 Task: Add publication title "Feedback".
Action: Mouse moved to (738, 70)
Screenshot: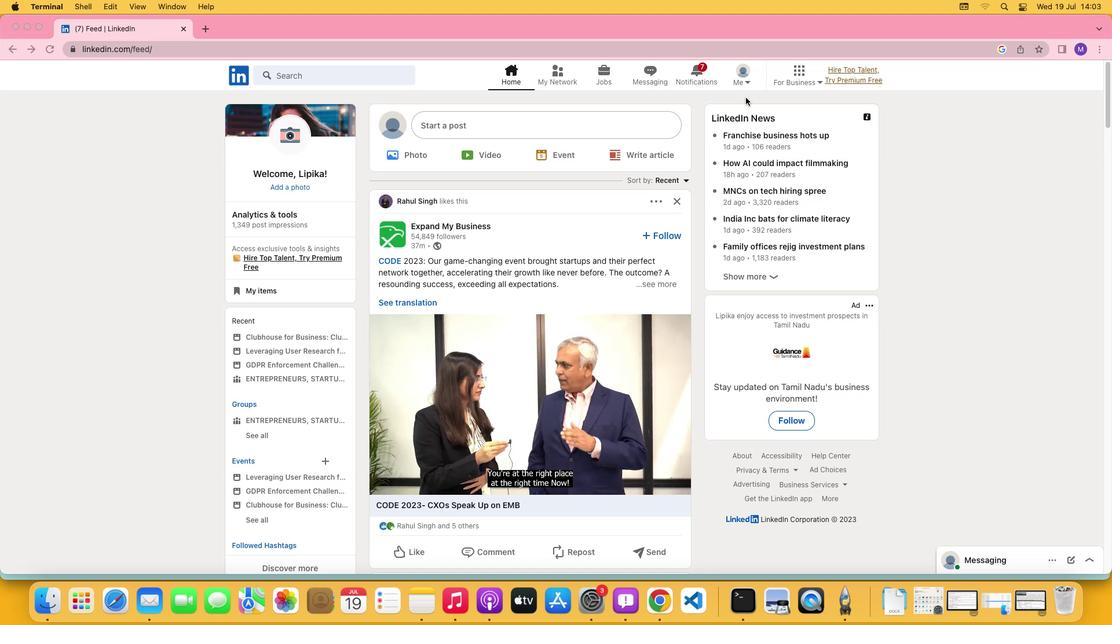 
Action: Mouse pressed left at (738, 70)
Screenshot: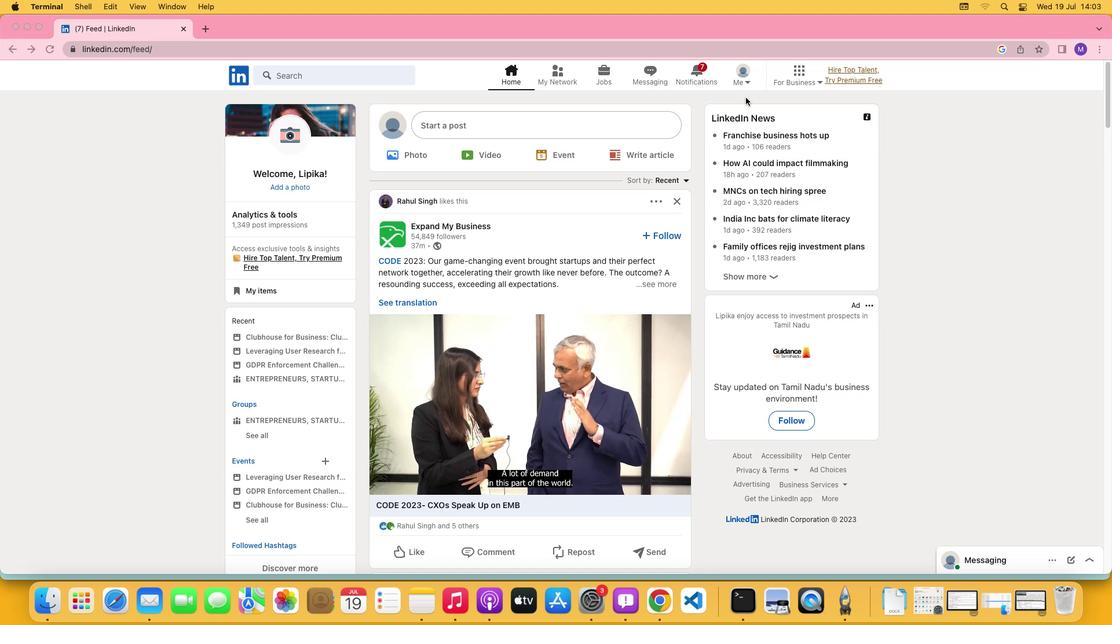 
Action: Mouse moved to (741, 75)
Screenshot: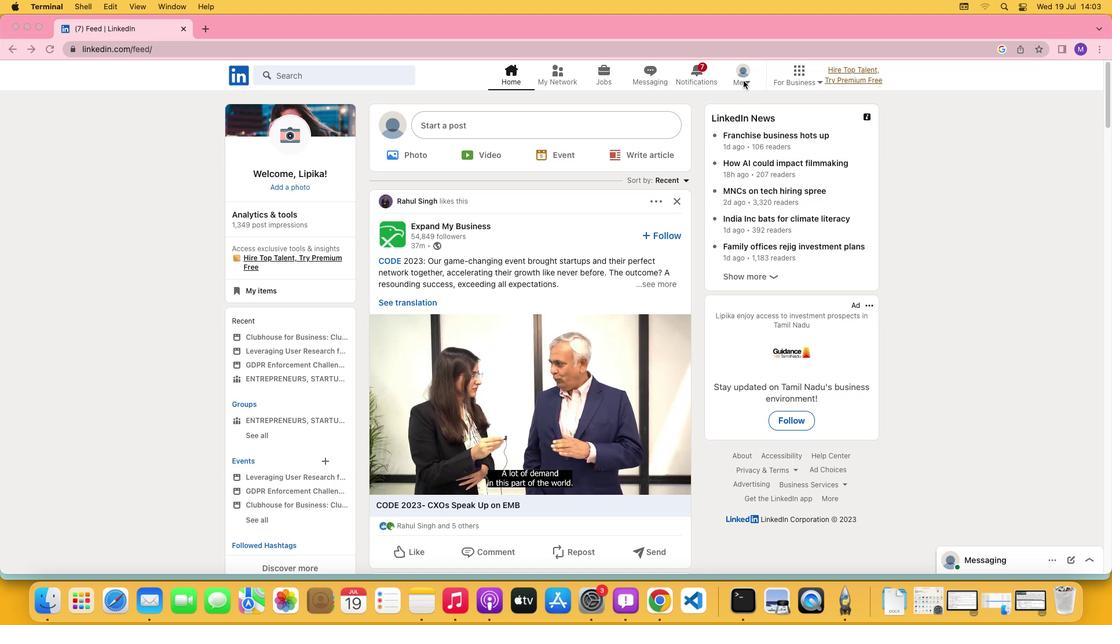 
Action: Mouse pressed left at (741, 75)
Screenshot: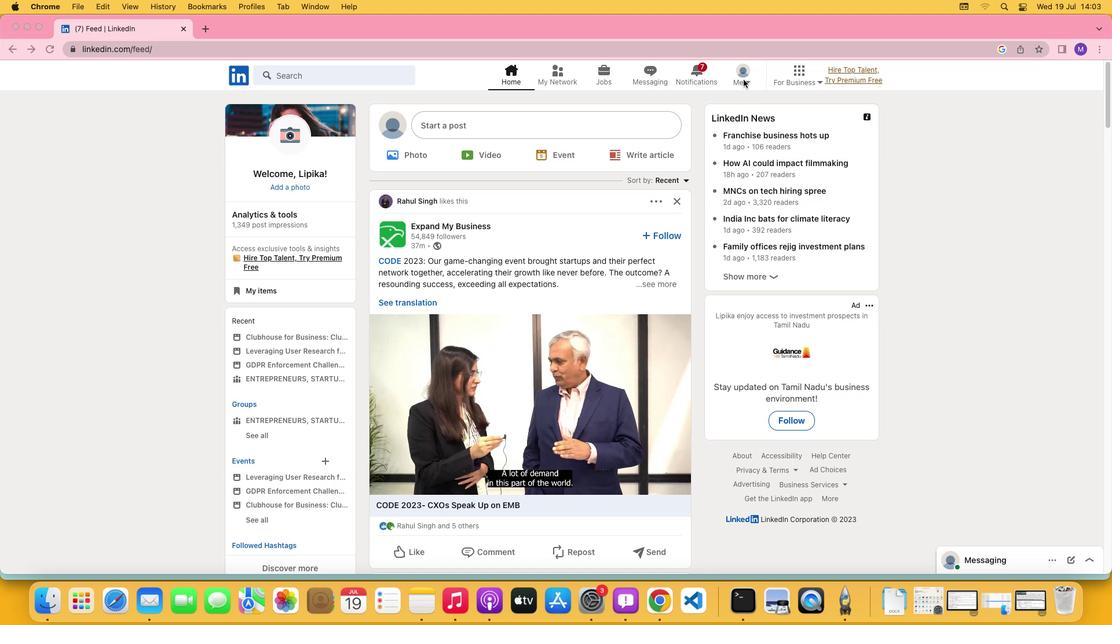 
Action: Mouse moved to (715, 139)
Screenshot: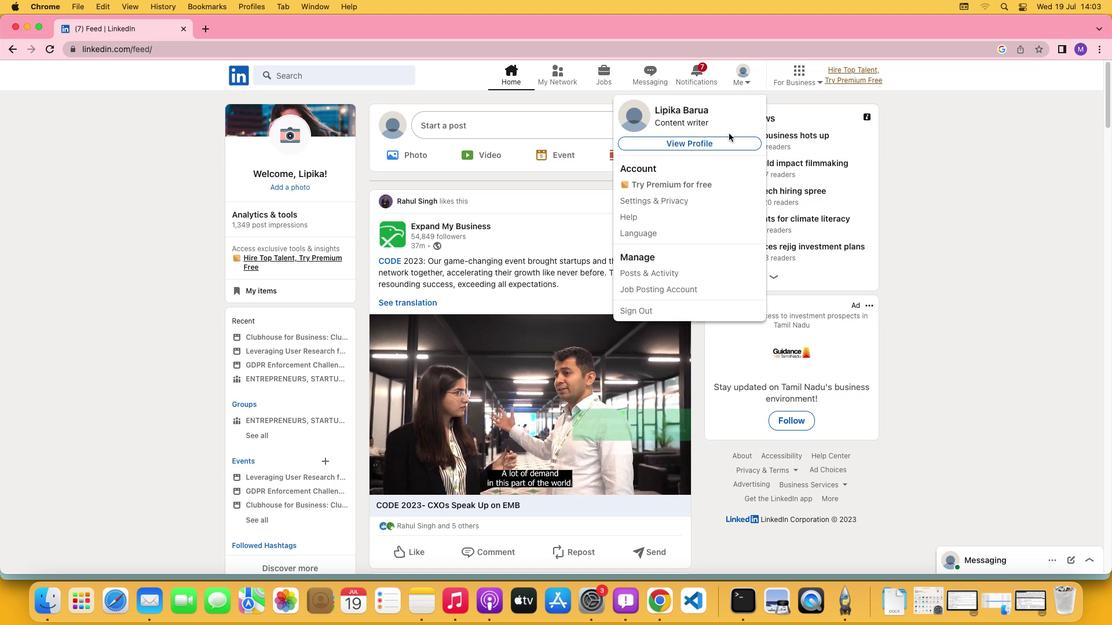 
Action: Mouse pressed left at (715, 139)
Screenshot: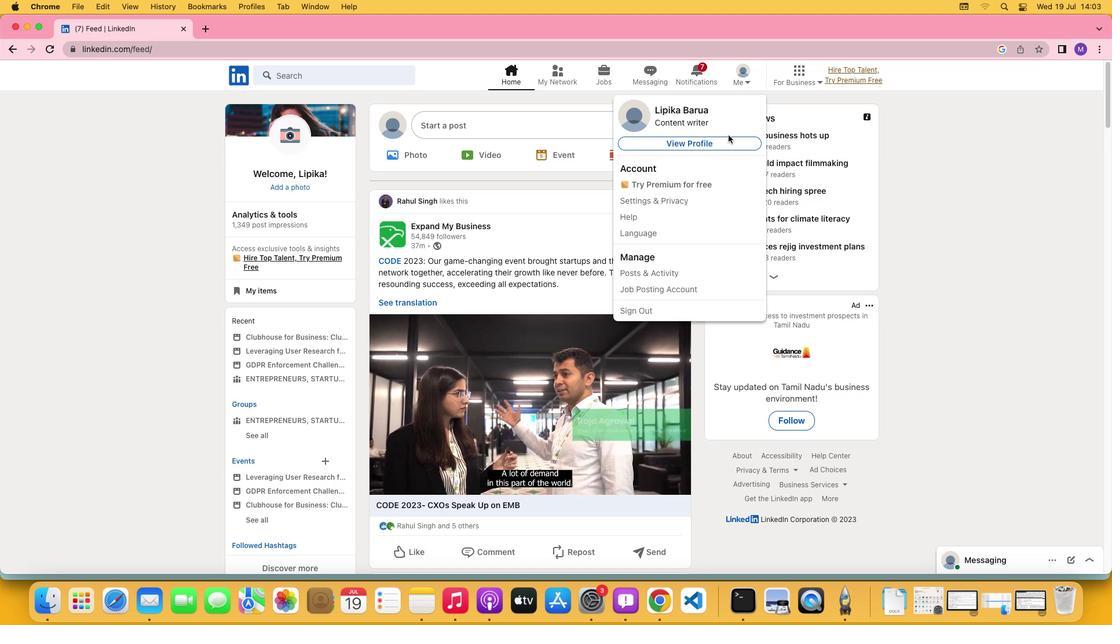 
Action: Mouse moved to (345, 372)
Screenshot: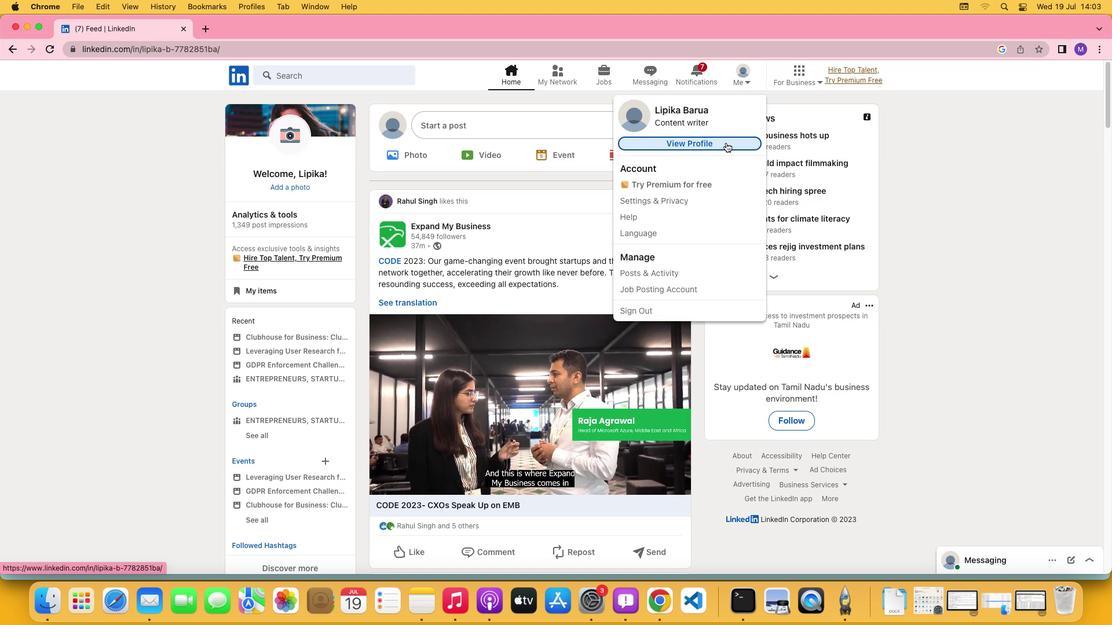 
Action: Mouse pressed left at (345, 372)
Screenshot: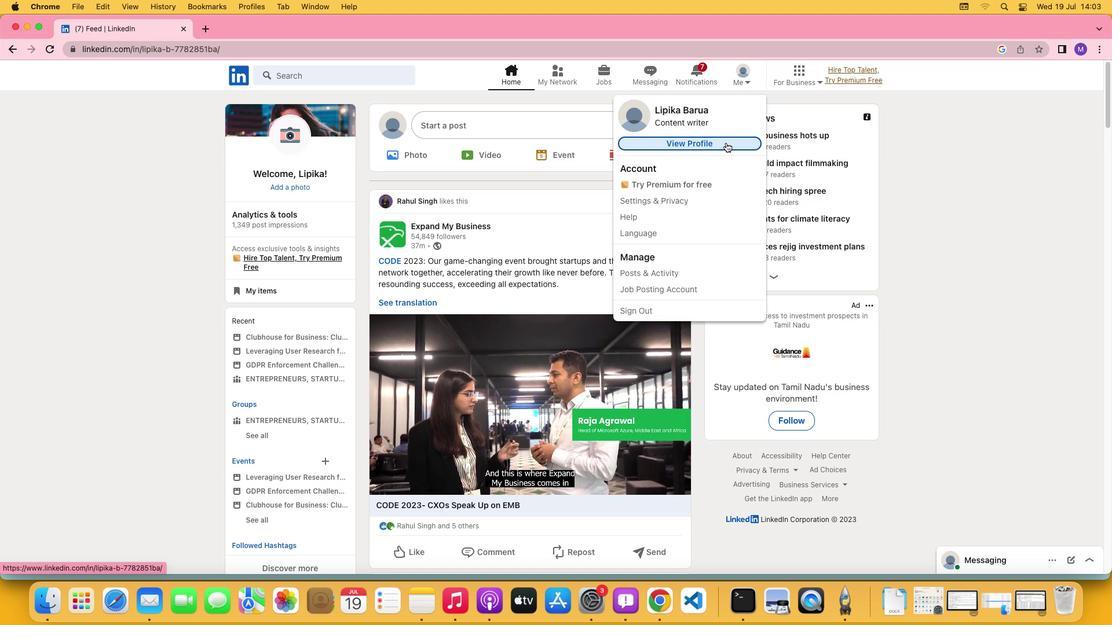 
Action: Mouse moved to (690, 343)
Screenshot: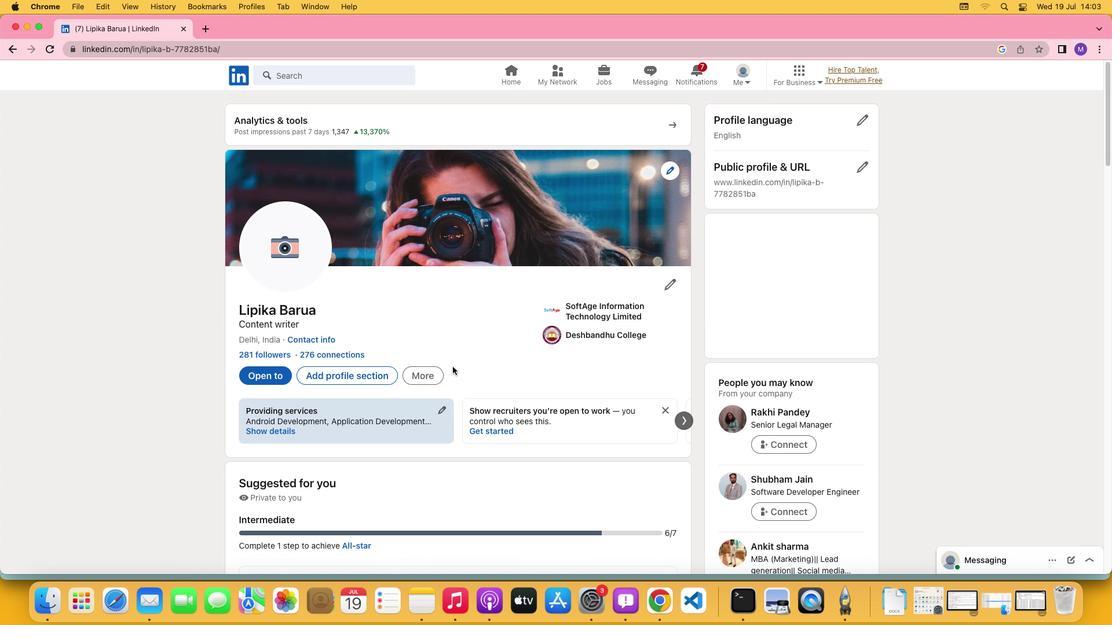 
Action: Mouse pressed left at (690, 343)
Screenshot: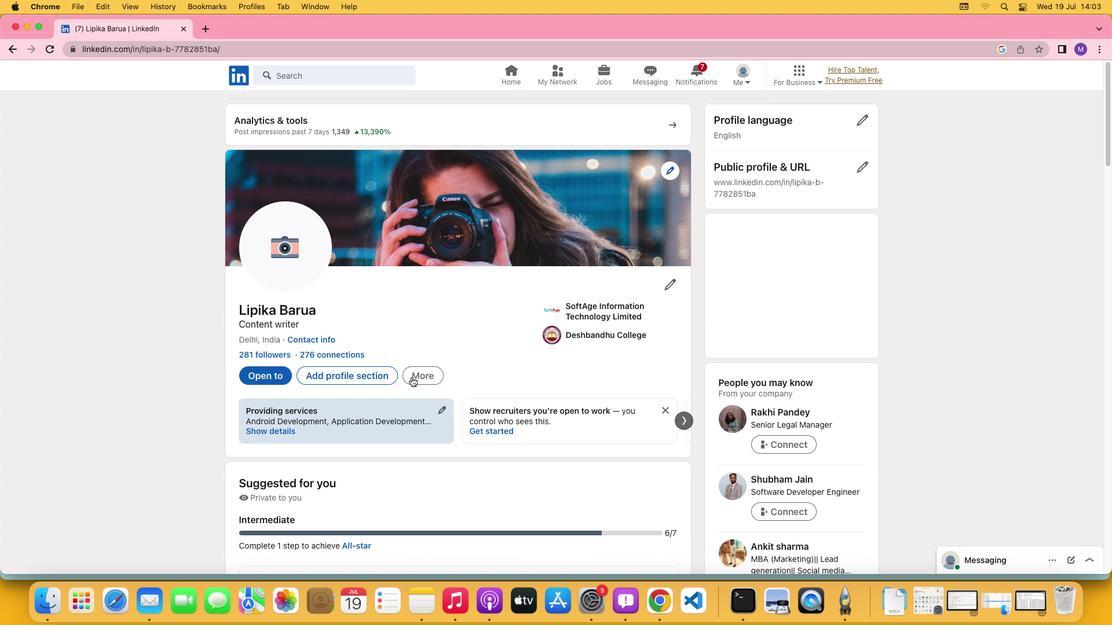 
Action: Mouse moved to (459, 259)
Screenshot: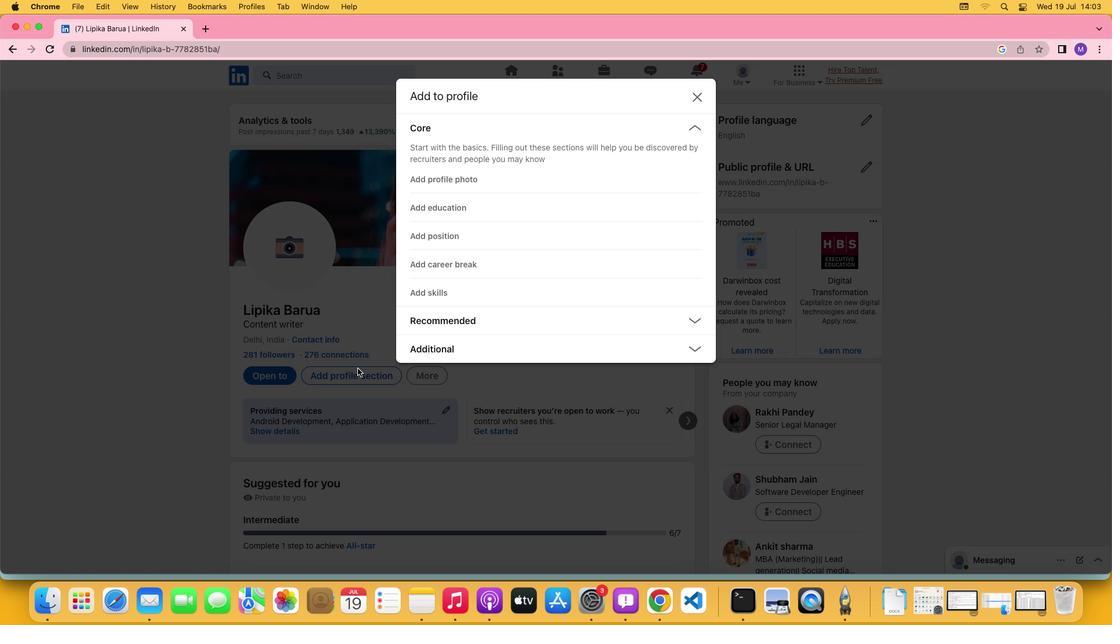 
Action: Mouse pressed left at (459, 259)
Screenshot: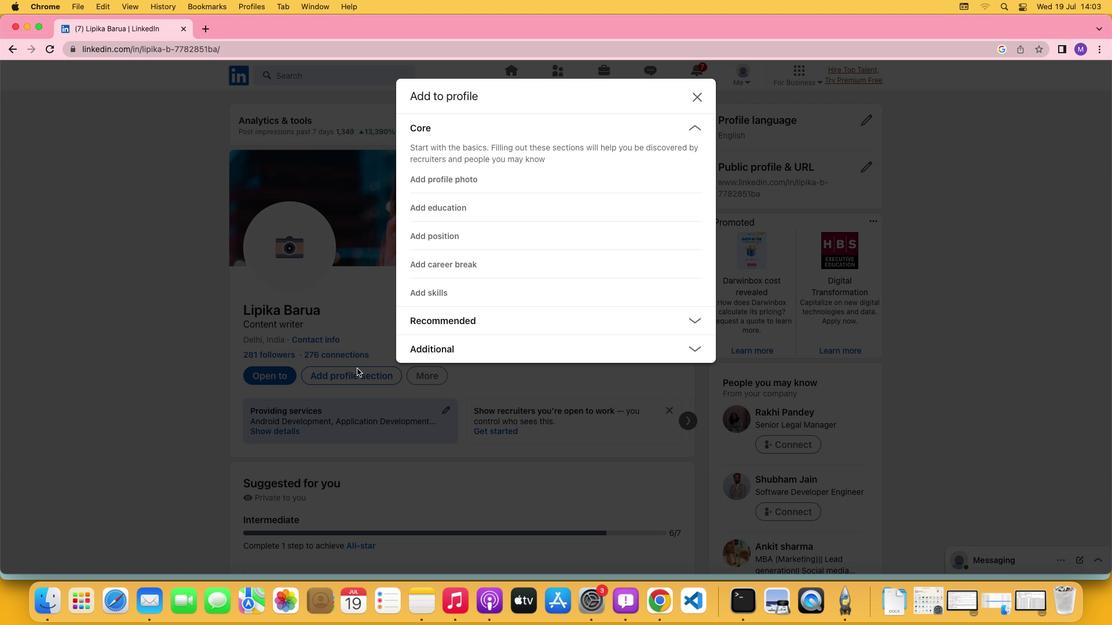 
Action: Mouse moved to (458, 164)
Screenshot: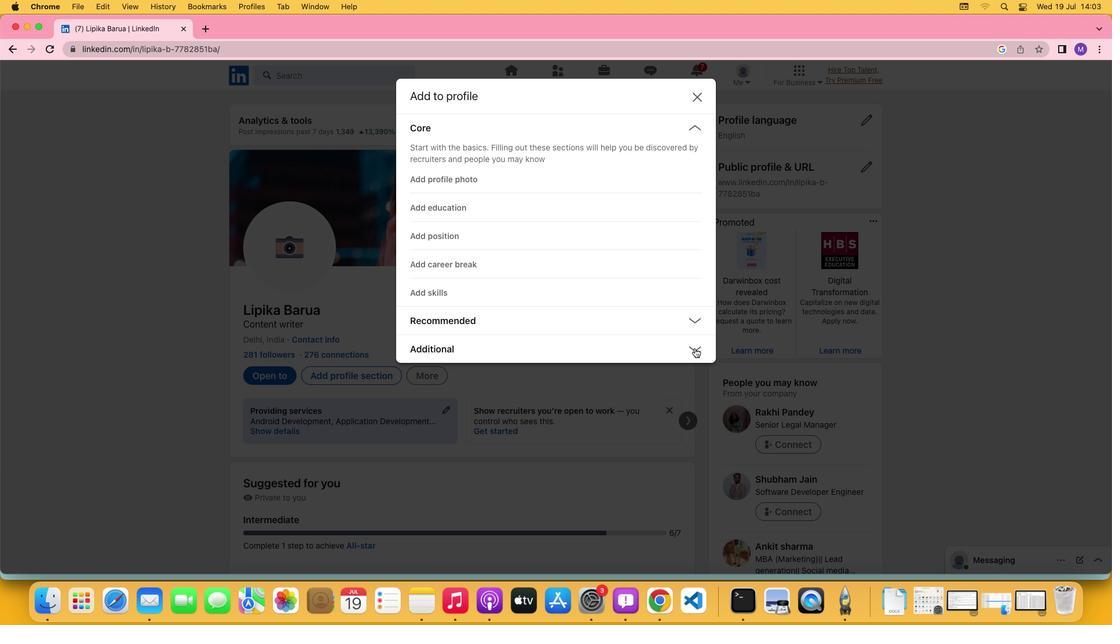 
Action: Mouse pressed left at (458, 164)
Screenshot: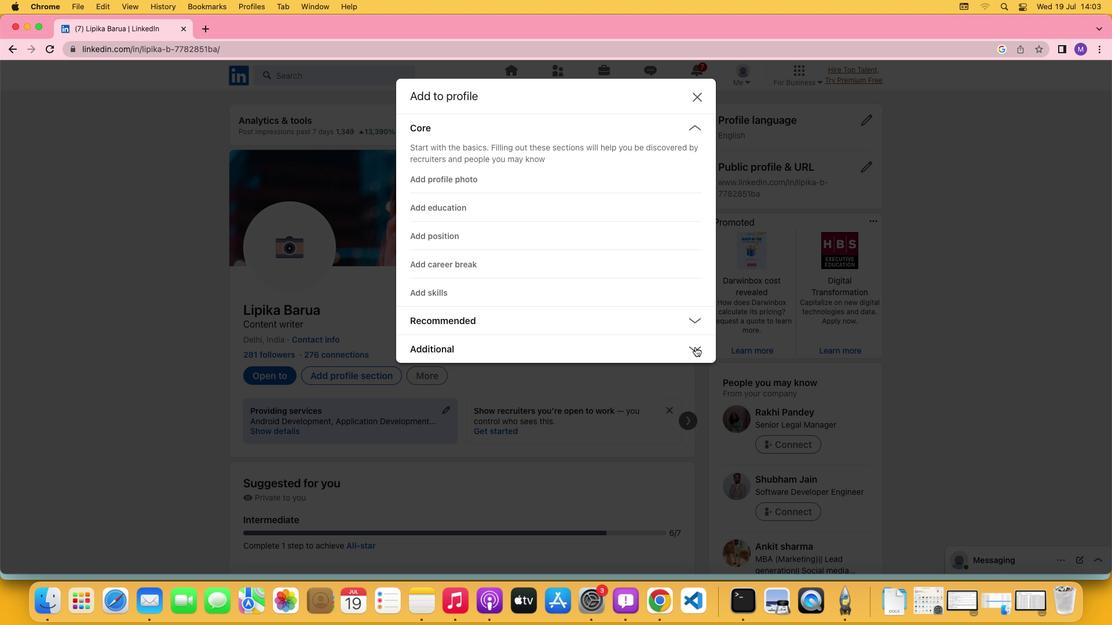
Action: Key pressed Key.shift'F''e''e''d''b''a''c''k'
Screenshot: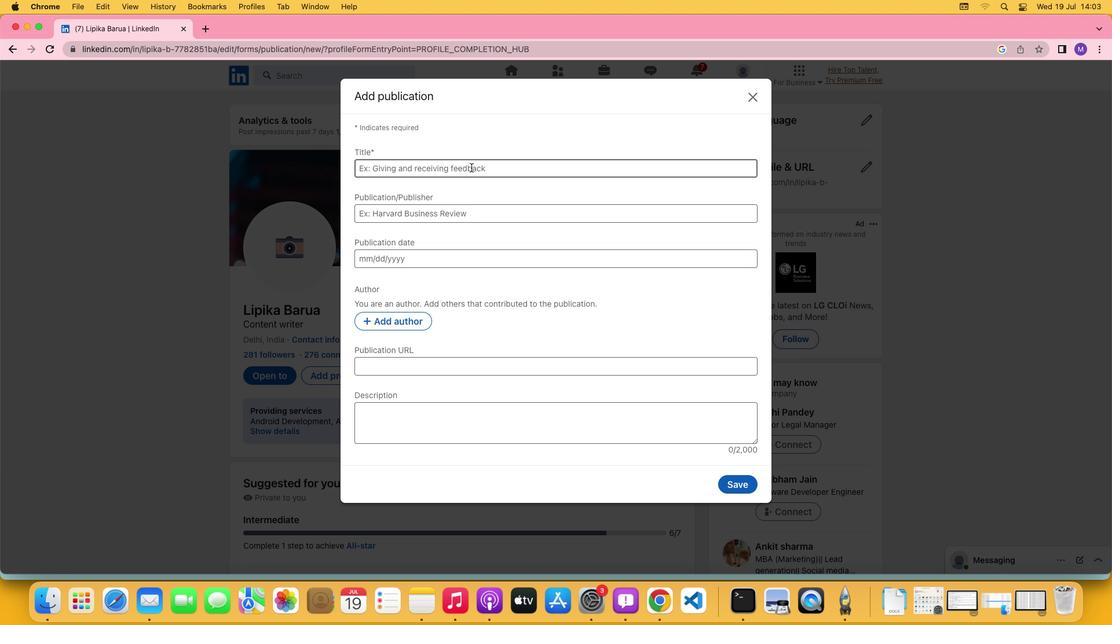 
Action: Mouse moved to (475, 183)
Screenshot: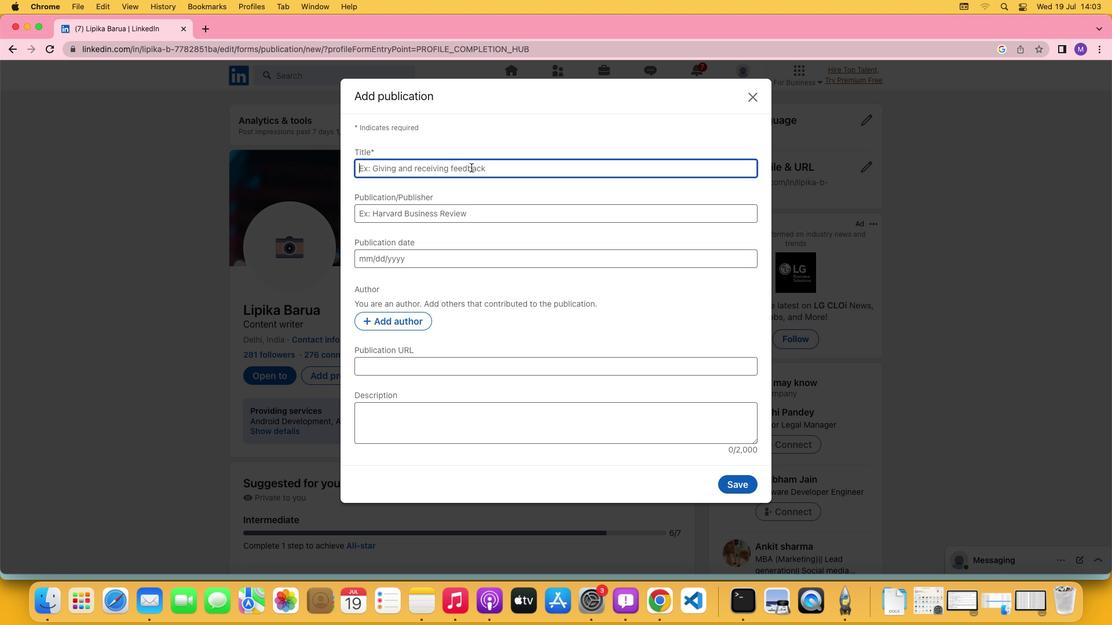 
Action: Mouse pressed left at (475, 183)
Screenshot: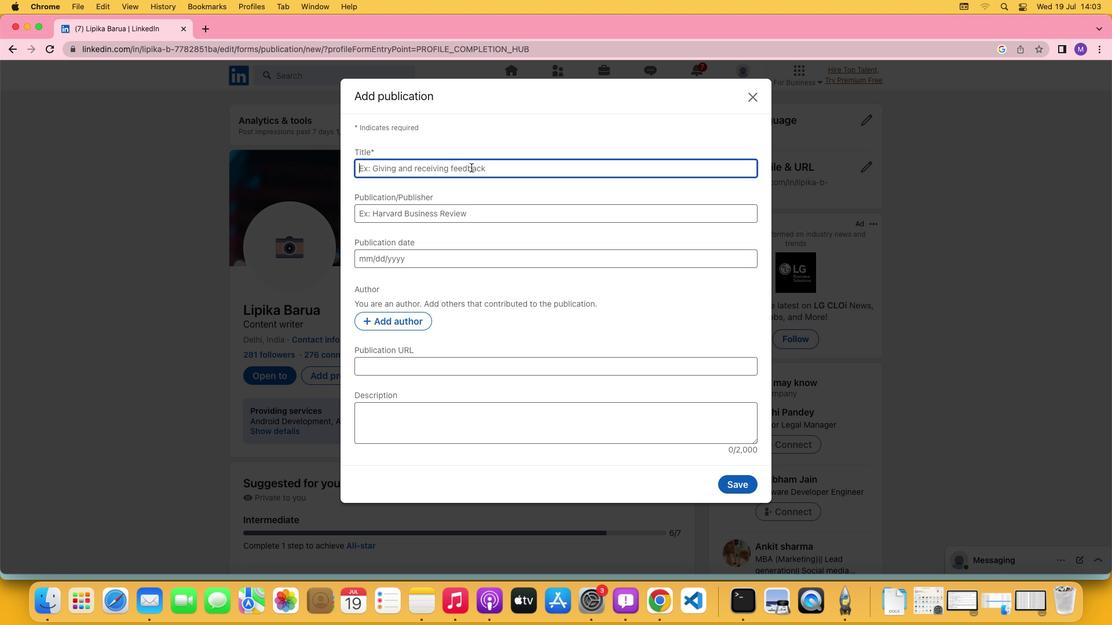 
Action: Mouse moved to (476, 183)
Screenshot: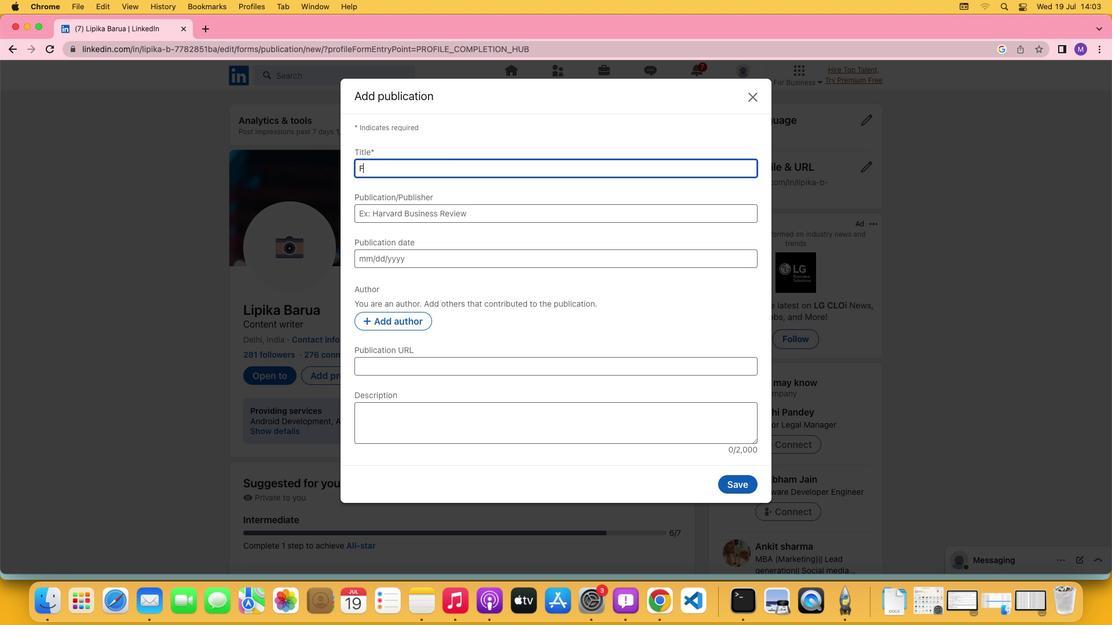 
